Task: Browser and upload resume.
Action: Mouse moved to (780, 338)
Screenshot: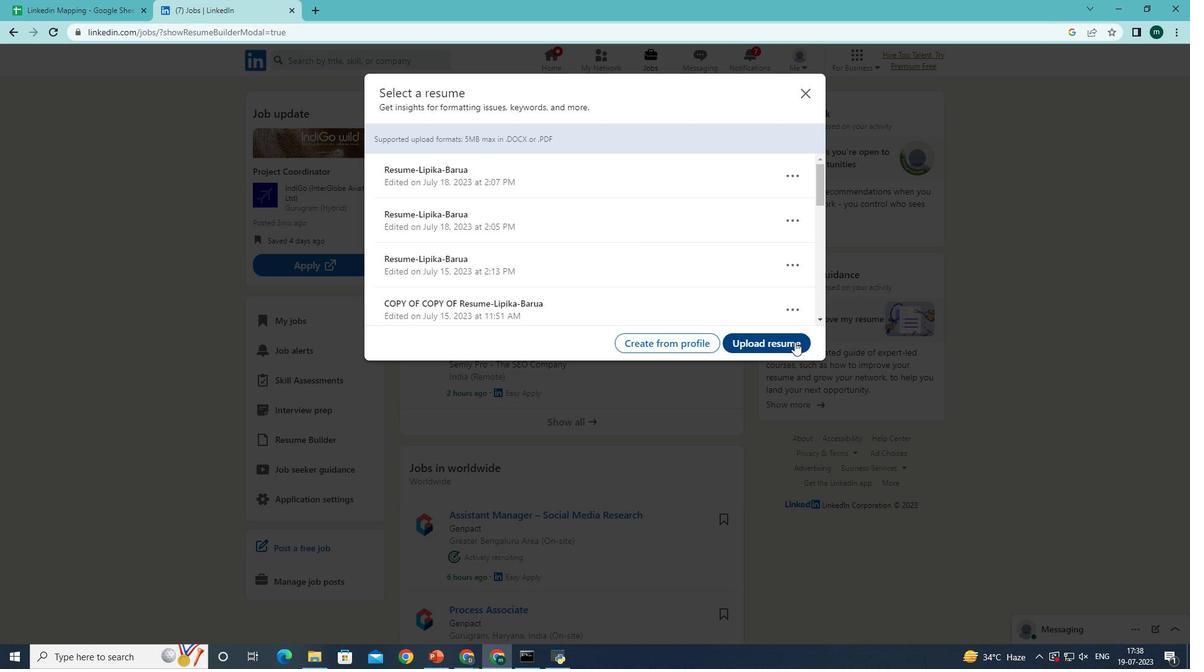 
Action: Mouse pressed left at (780, 338)
Screenshot: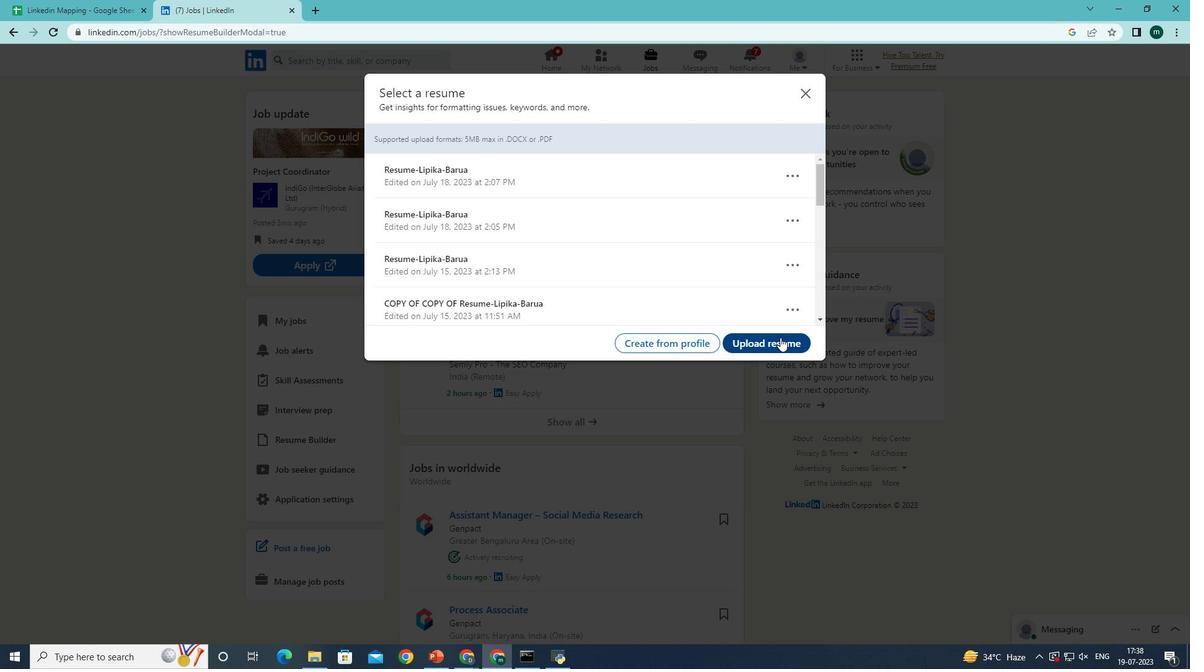 
Action: Mouse moved to (296, 107)
Screenshot: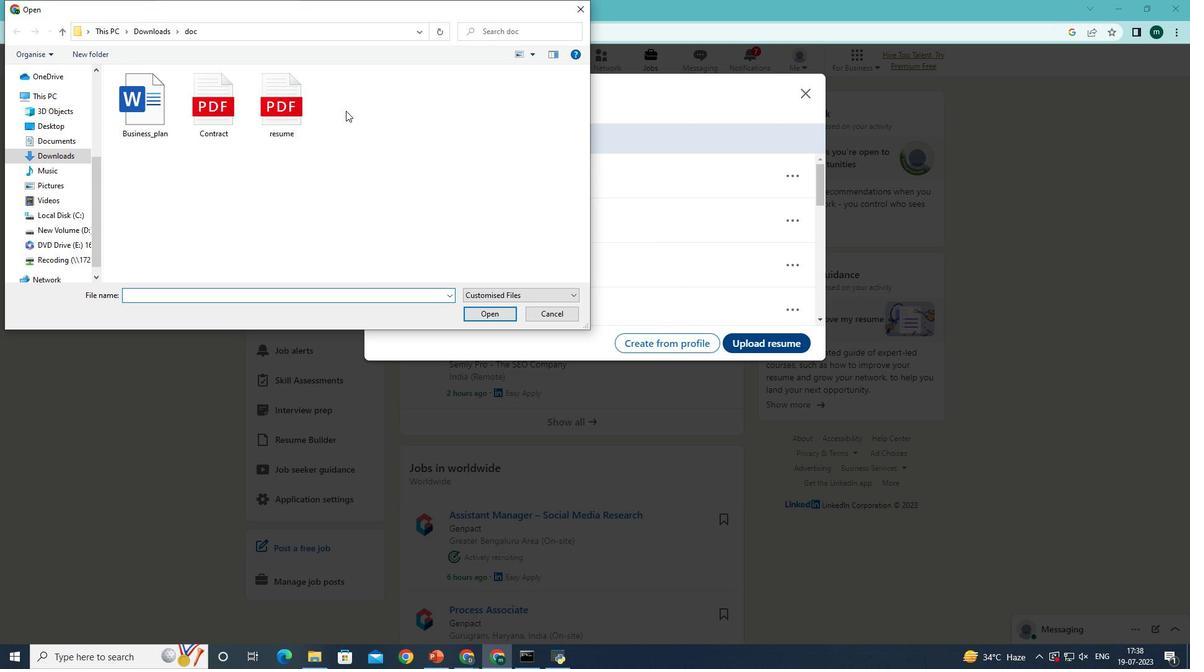 
Action: Mouse pressed left at (296, 107)
Screenshot: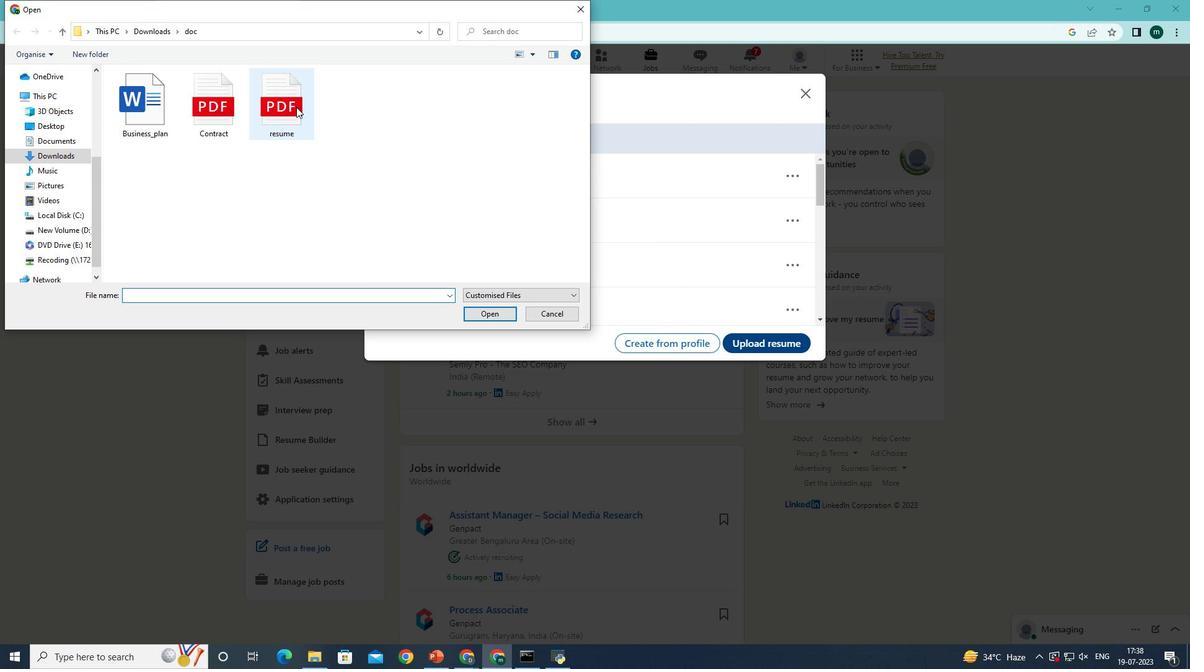 
Action: Mouse moved to (496, 313)
Screenshot: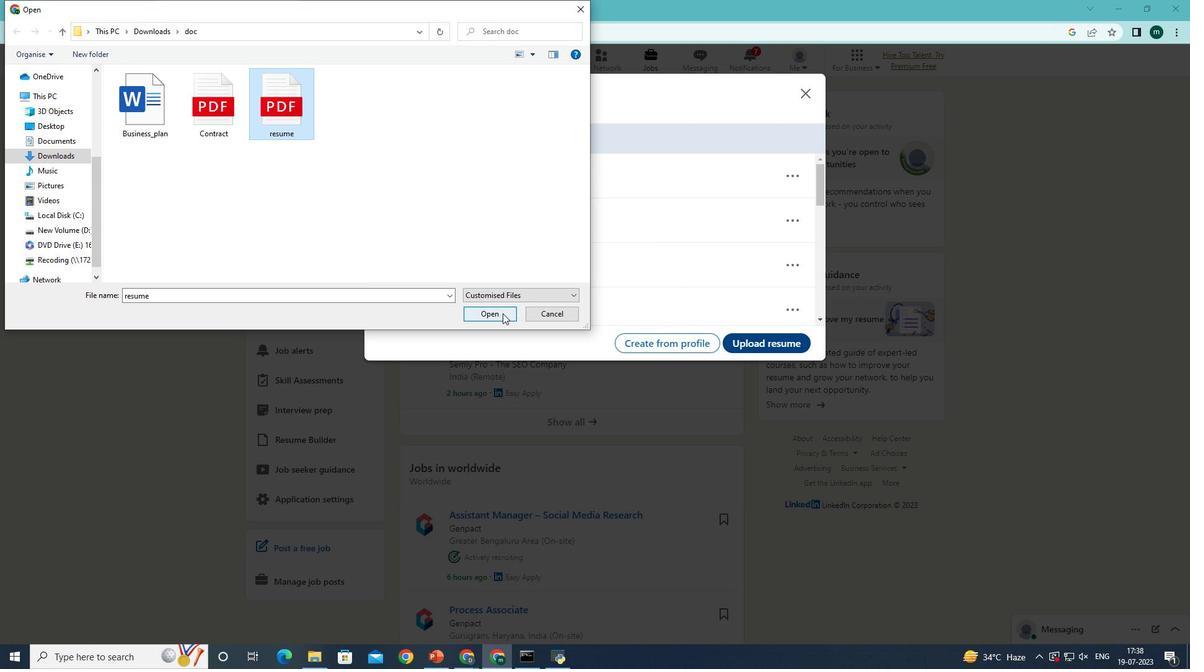
Action: Mouse pressed left at (496, 313)
Screenshot: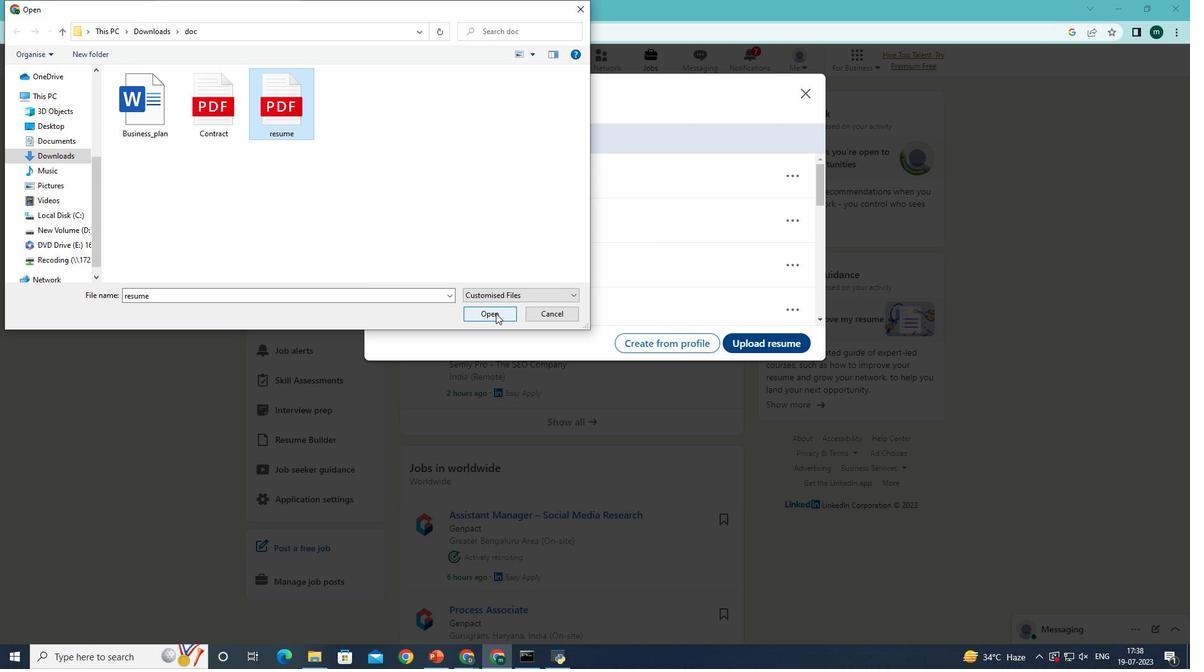 
Action: Mouse moved to (597, 325)
Screenshot: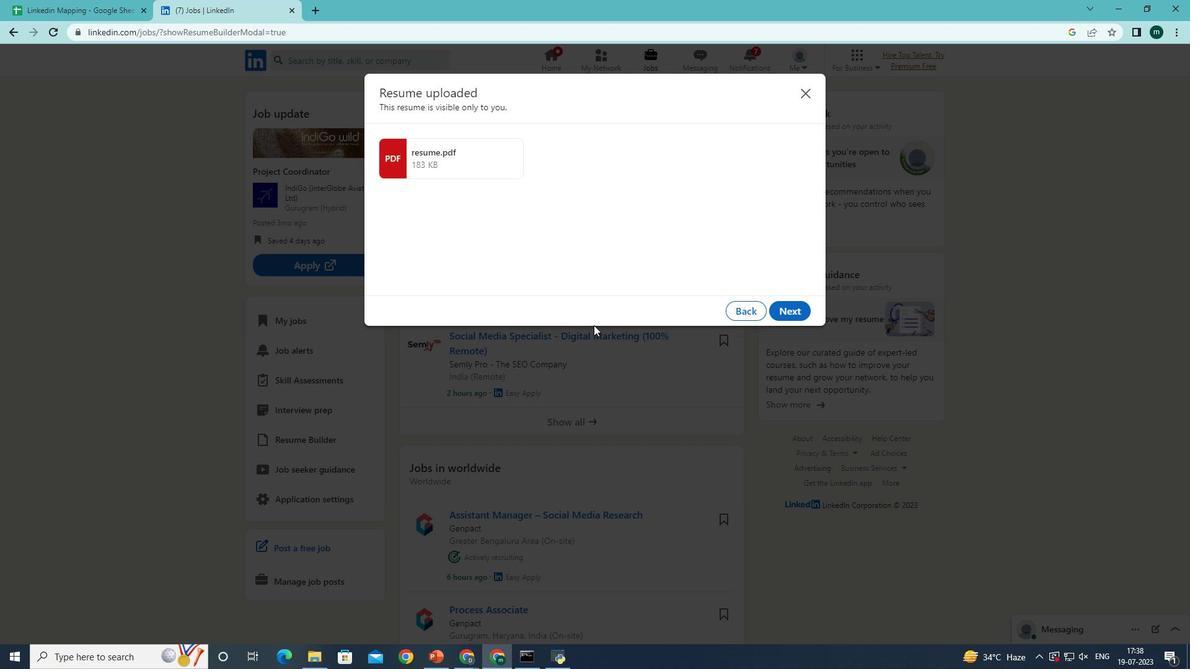 
